 Task: Change the wraping the text "Please and thank you" to over flow.
Action: Mouse moved to (53, 149)
Screenshot: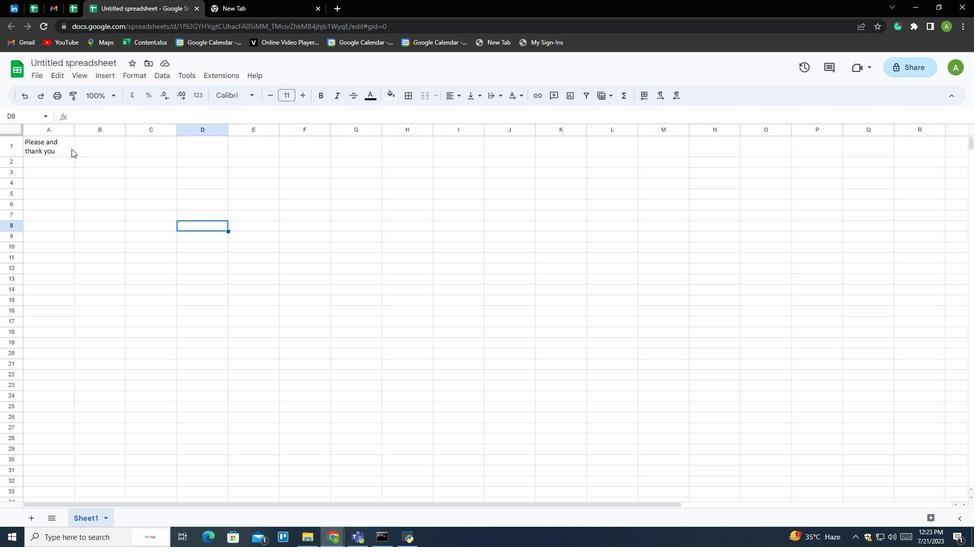 
Action: Mouse pressed left at (53, 149)
Screenshot: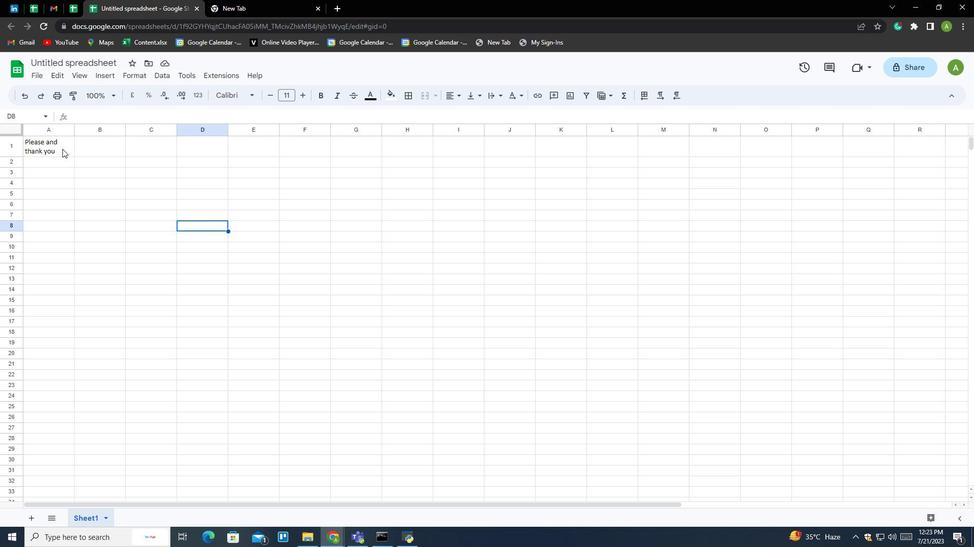 
Action: Mouse moved to (493, 98)
Screenshot: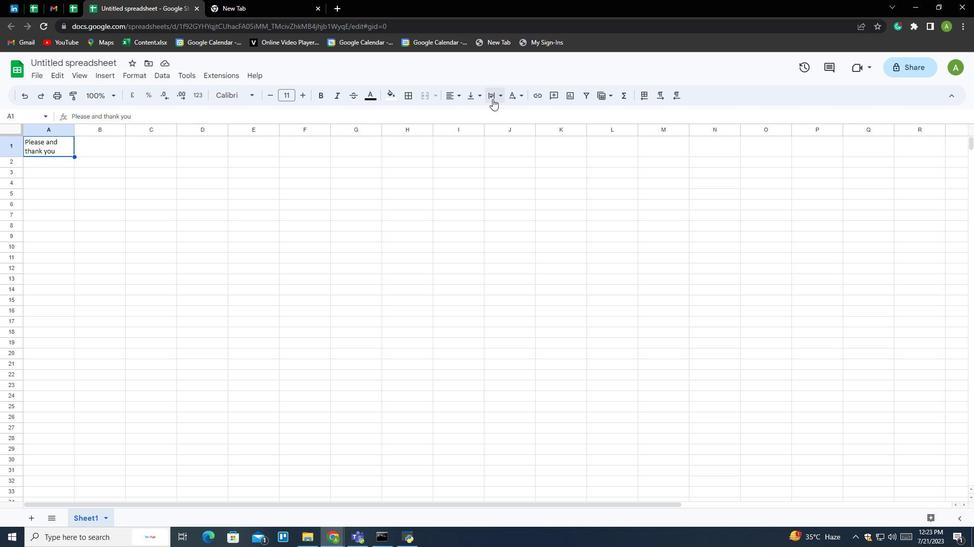 
Action: Mouse pressed left at (493, 98)
Screenshot: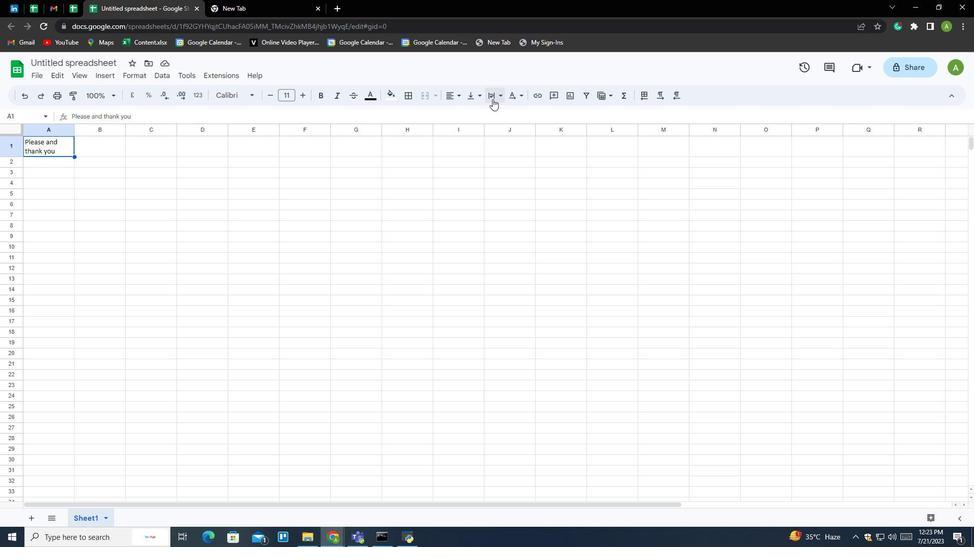 
Action: Mouse moved to (496, 114)
Screenshot: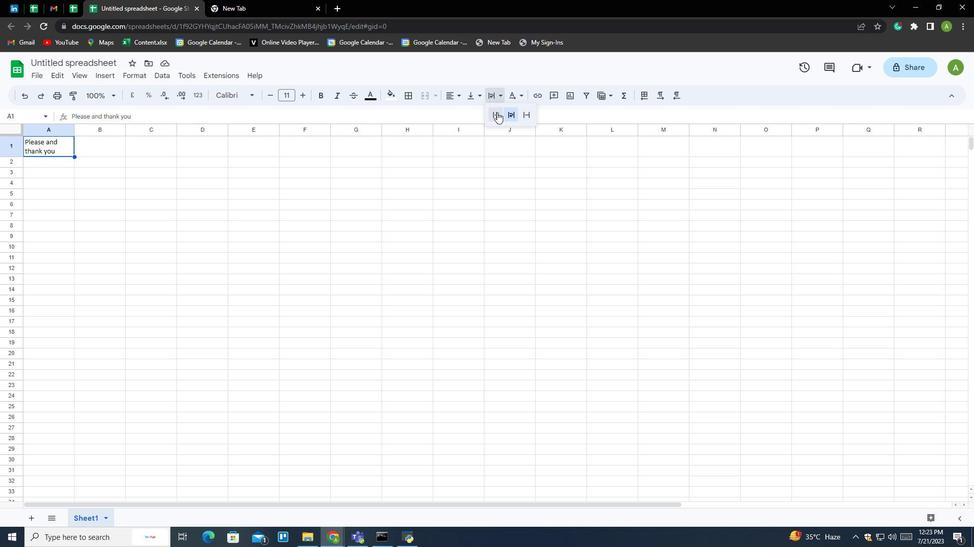 
Action: Mouse pressed left at (496, 114)
Screenshot: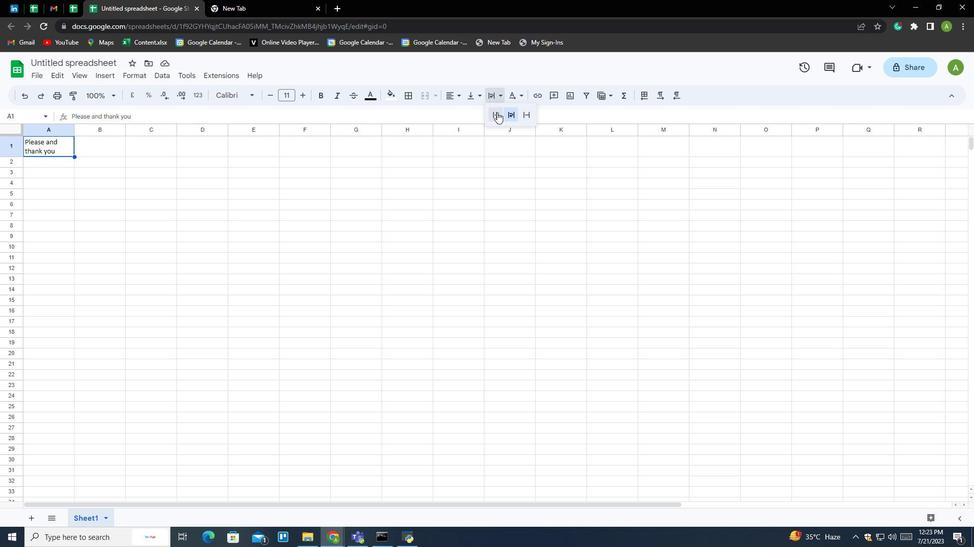 
Action: Mouse moved to (458, 215)
Screenshot: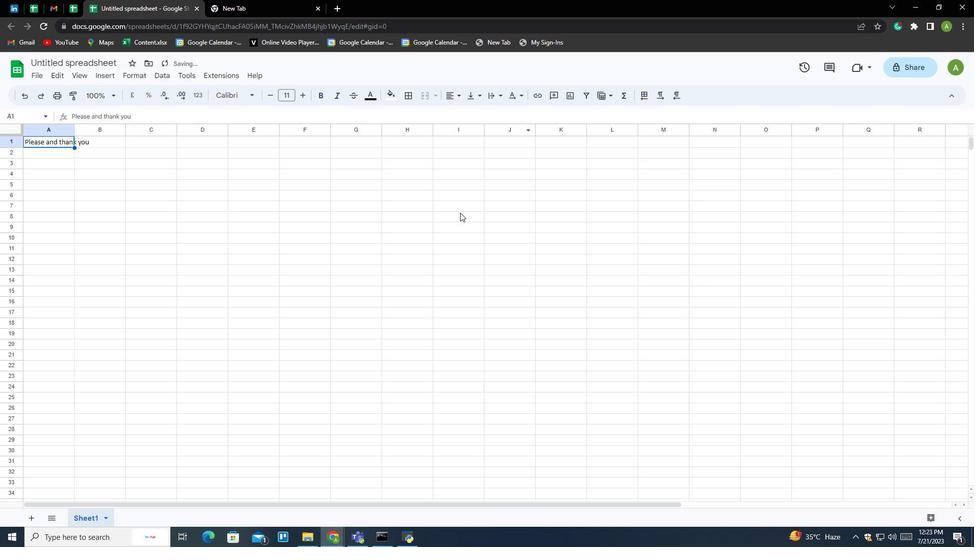 
